 Task: For heading Use Italics Comfortaa with red colour & Underline.  font size for heading18,  'Change the font style of data to'Courier New and font size to 9,  Change the alignment of both headline & data to Align left In the sheet  Budget Tracking Template
Action: Mouse moved to (122, 125)
Screenshot: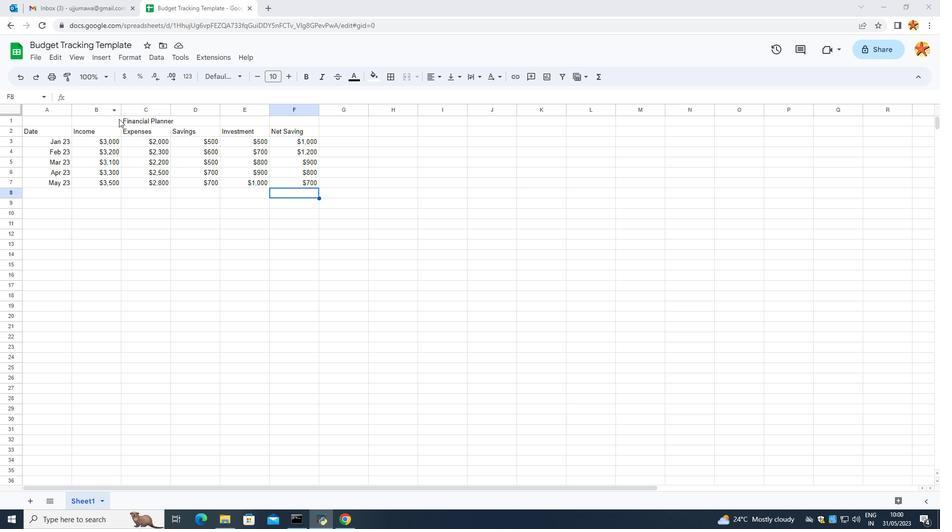 
Action: Mouse pressed left at (122, 125)
Screenshot: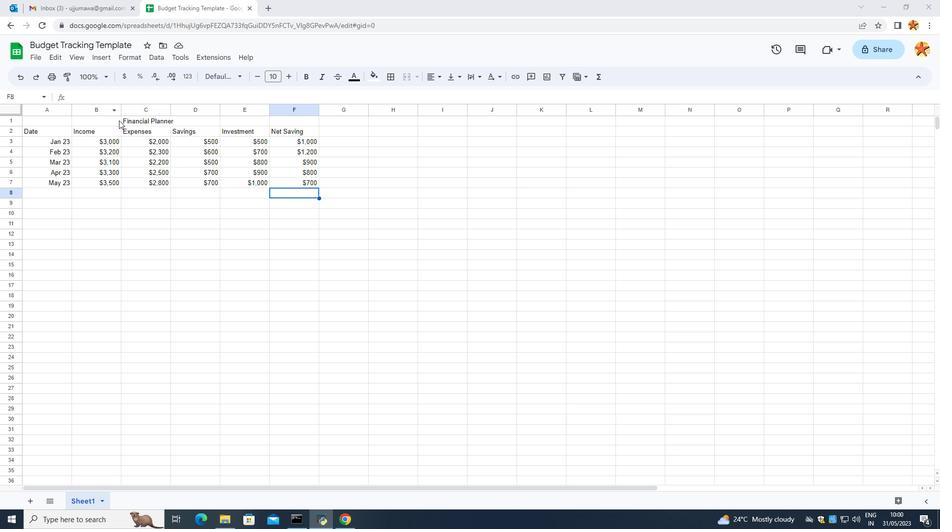 
Action: Mouse moved to (237, 71)
Screenshot: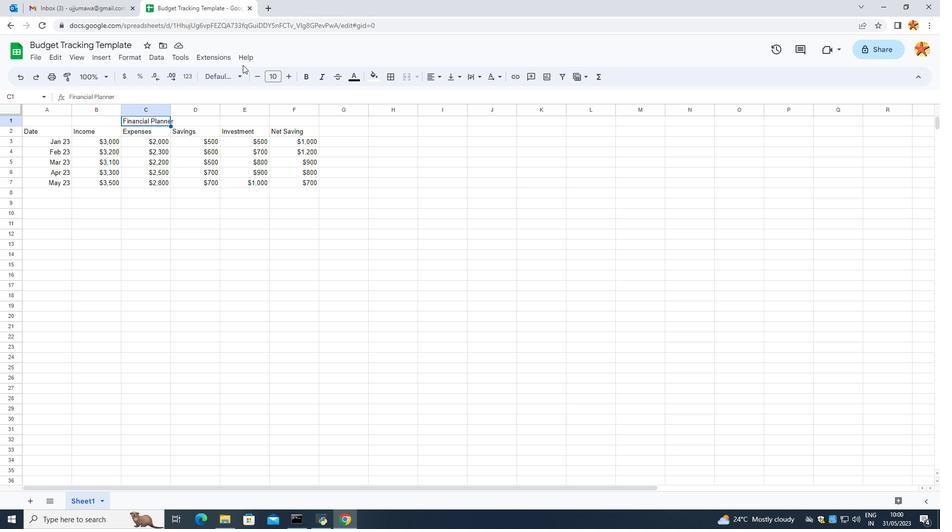 
Action: Mouse pressed left at (237, 71)
Screenshot: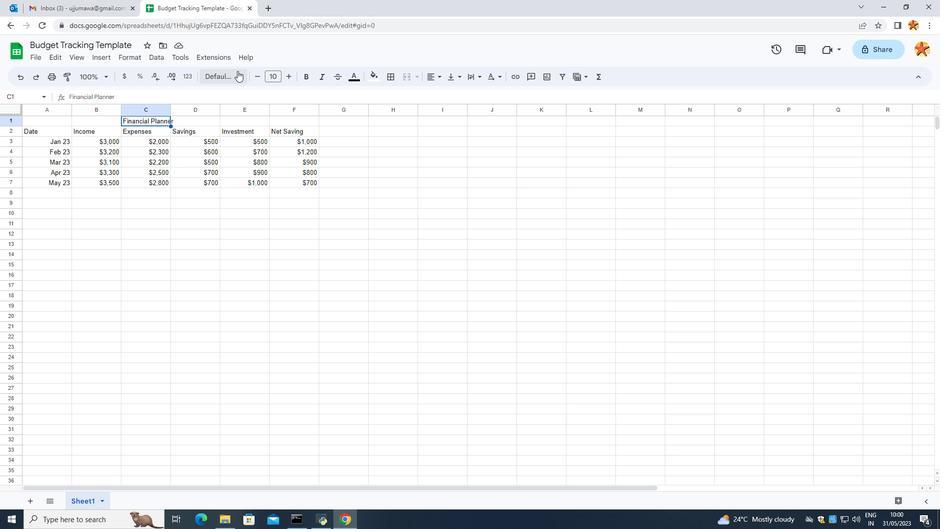 
Action: Mouse moved to (216, 312)
Screenshot: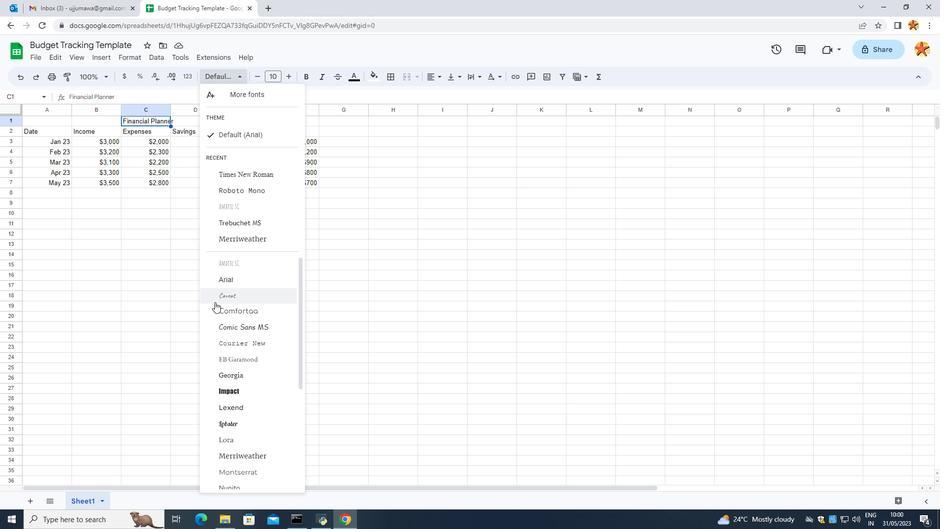 
Action: Mouse pressed left at (216, 312)
Screenshot: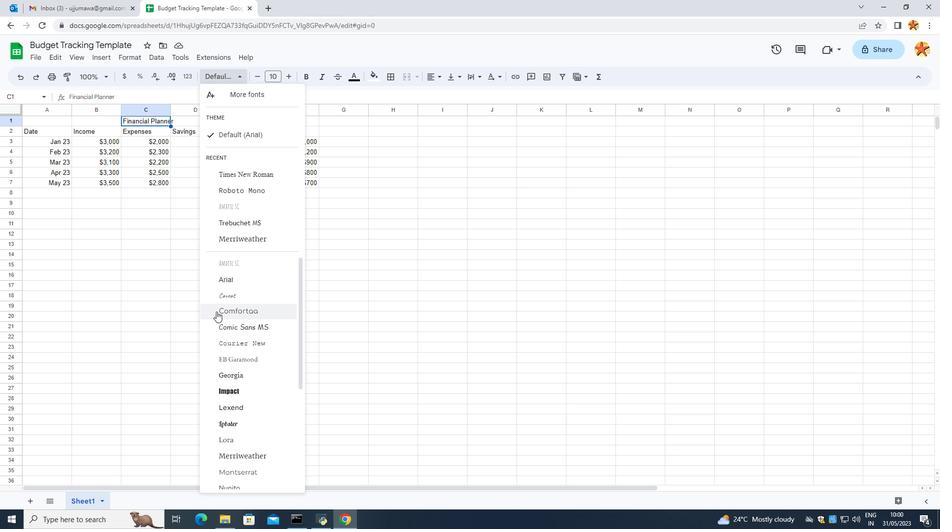 
Action: Mouse moved to (326, 81)
Screenshot: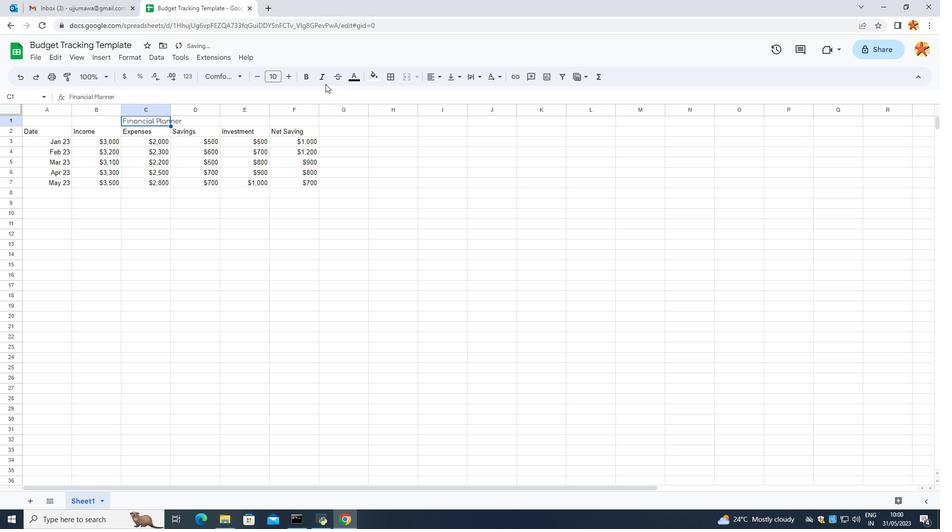 
Action: Mouse pressed left at (326, 81)
Screenshot: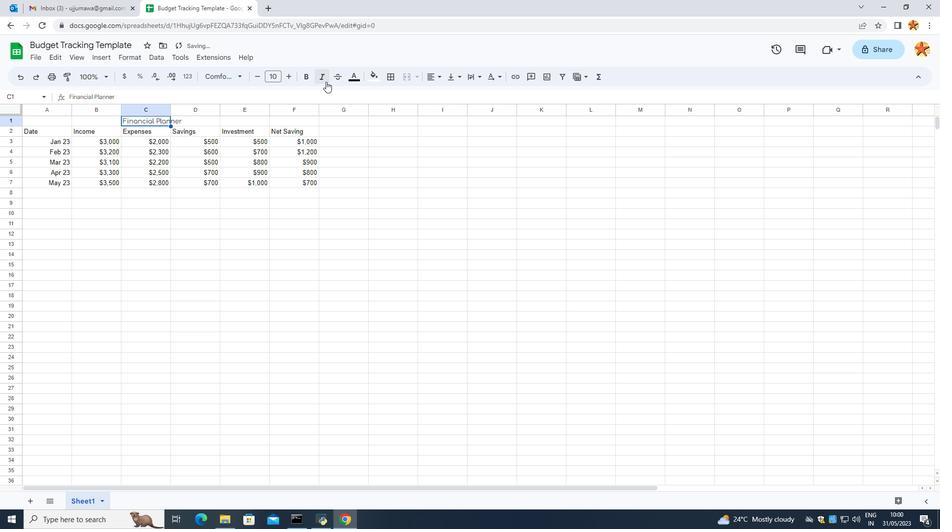 
Action: Mouse moved to (359, 79)
Screenshot: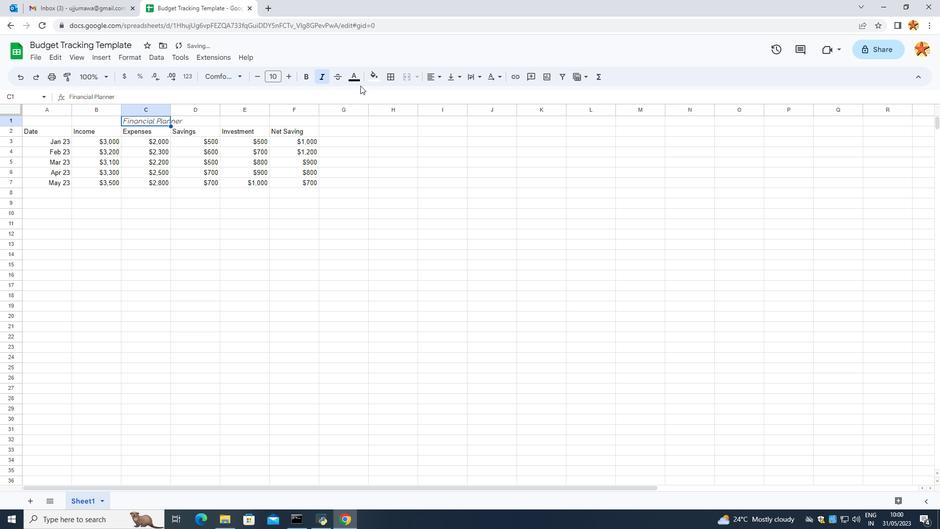 
Action: Mouse pressed left at (359, 79)
Screenshot: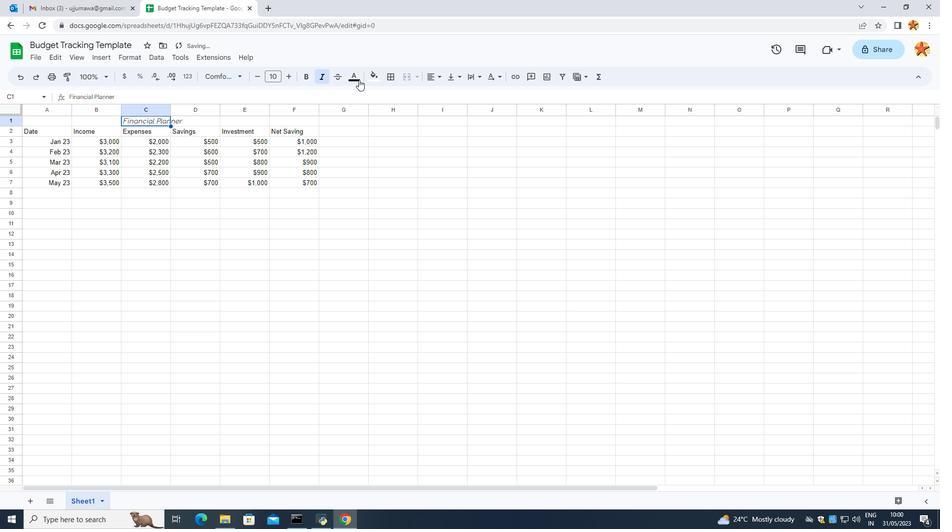 
Action: Mouse moved to (365, 119)
Screenshot: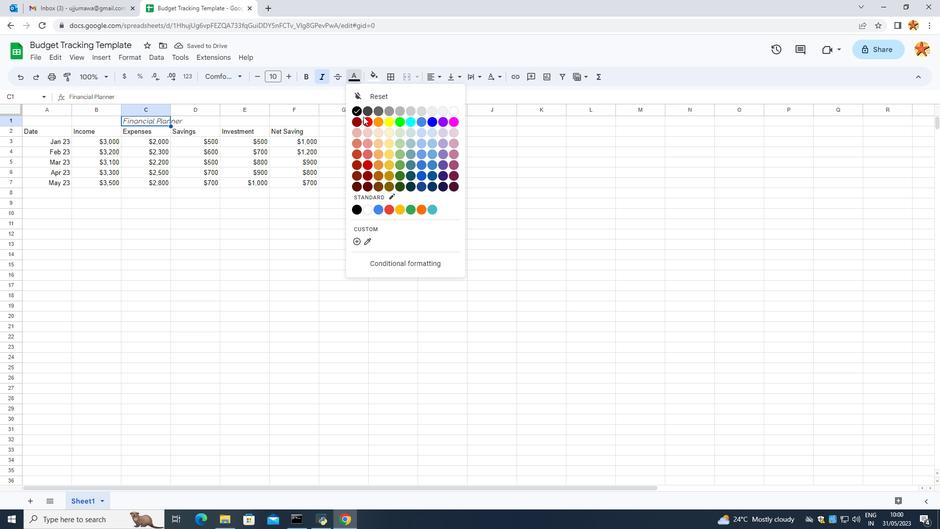 
Action: Mouse pressed left at (365, 119)
Screenshot: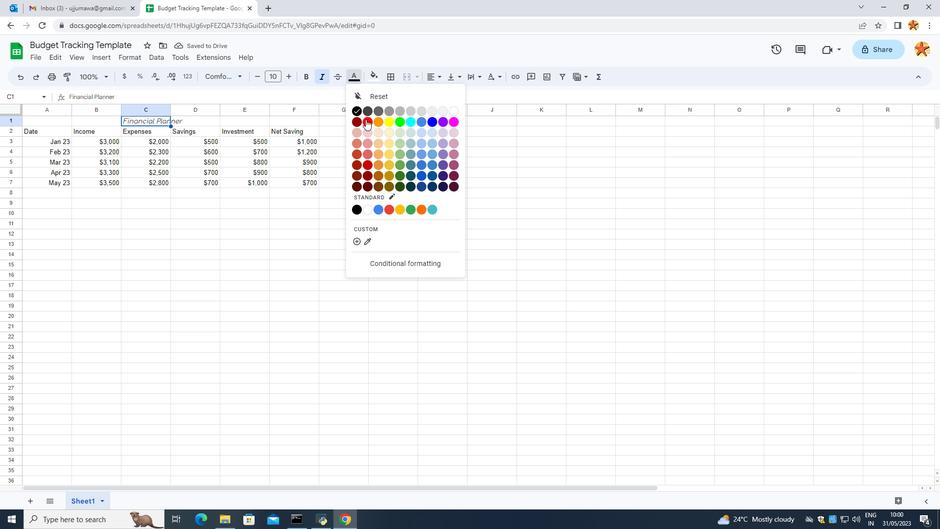 
Action: Mouse moved to (333, 121)
Screenshot: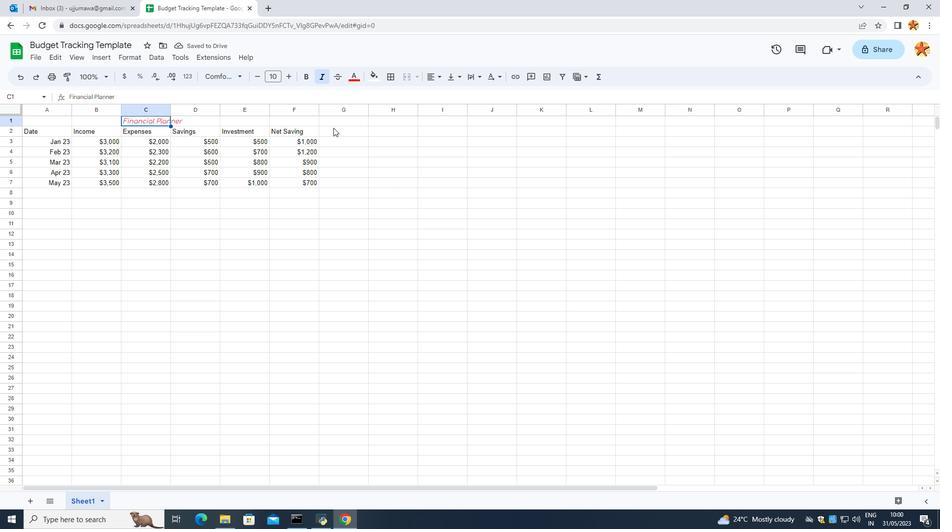 
Action: Key pressed ctrl+U
Screenshot: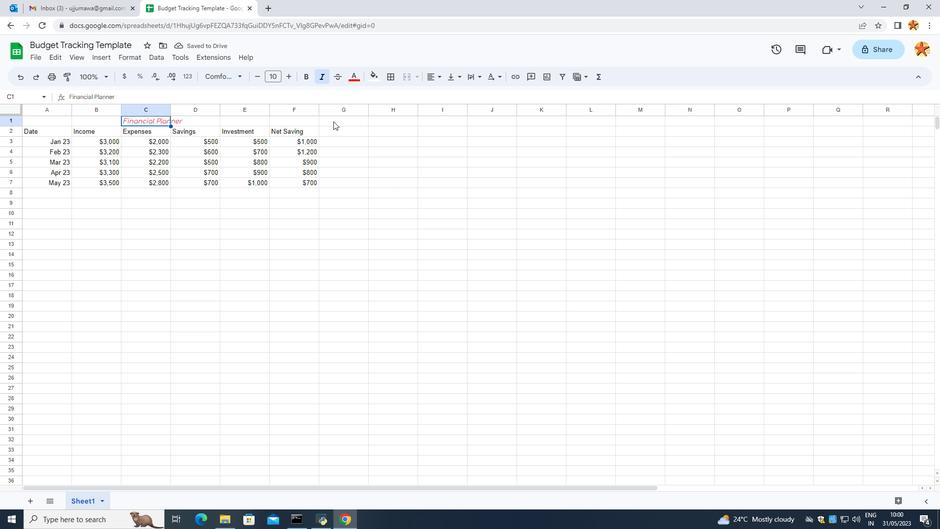 
Action: Mouse moved to (235, 270)
Screenshot: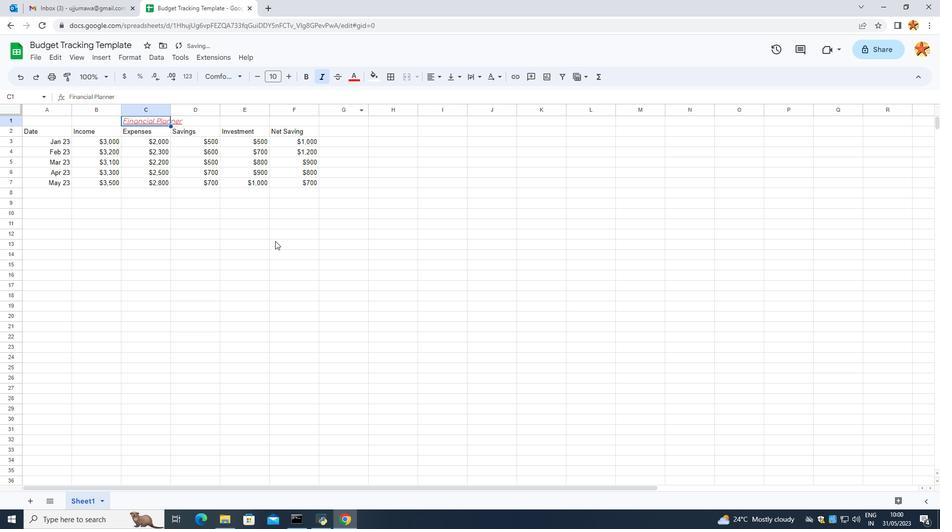 
Action: Mouse pressed left at (235, 270)
Screenshot: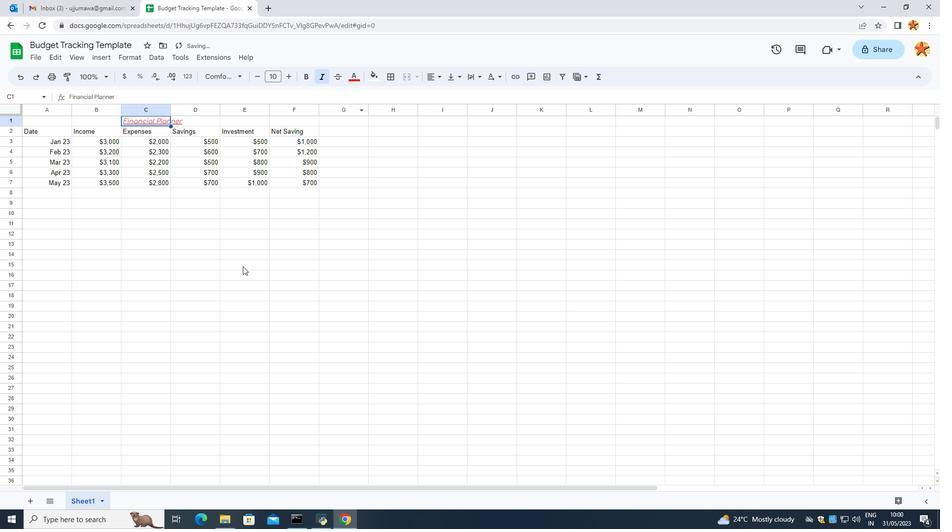 
Action: Mouse moved to (47, 126)
Screenshot: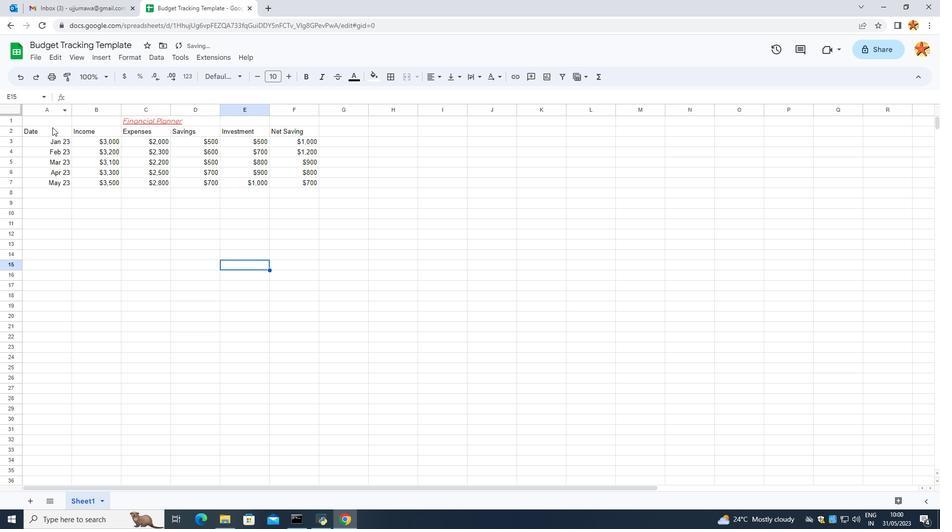 
Action: Mouse pressed left at (47, 126)
Screenshot: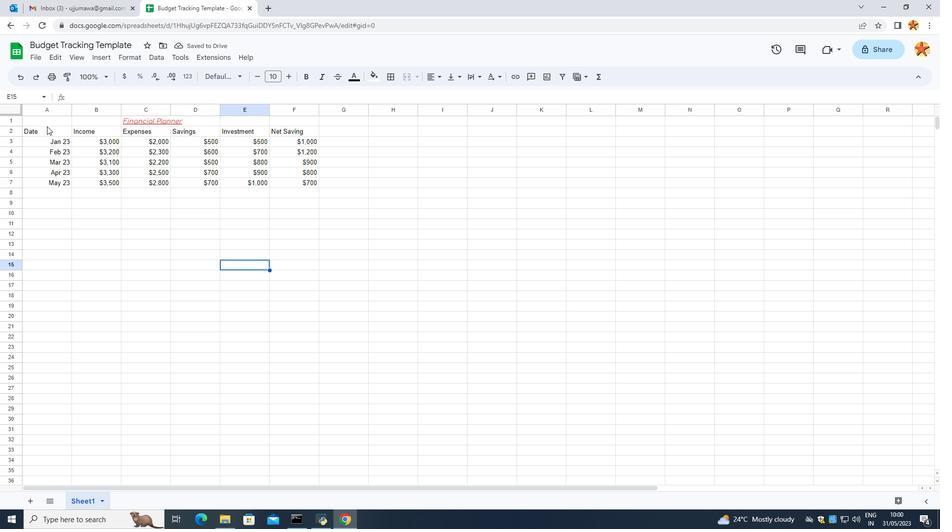 
Action: Mouse moved to (135, 120)
Screenshot: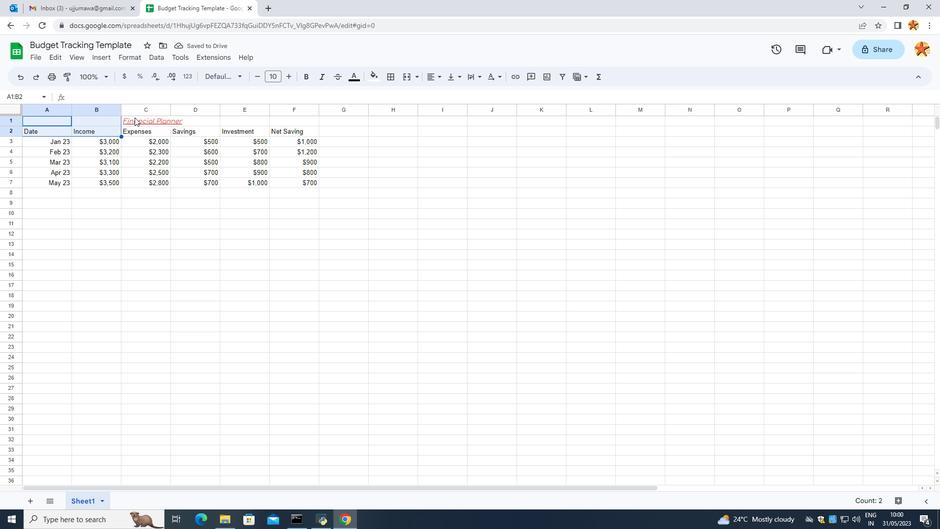 
Action: Mouse pressed left at (135, 120)
Screenshot: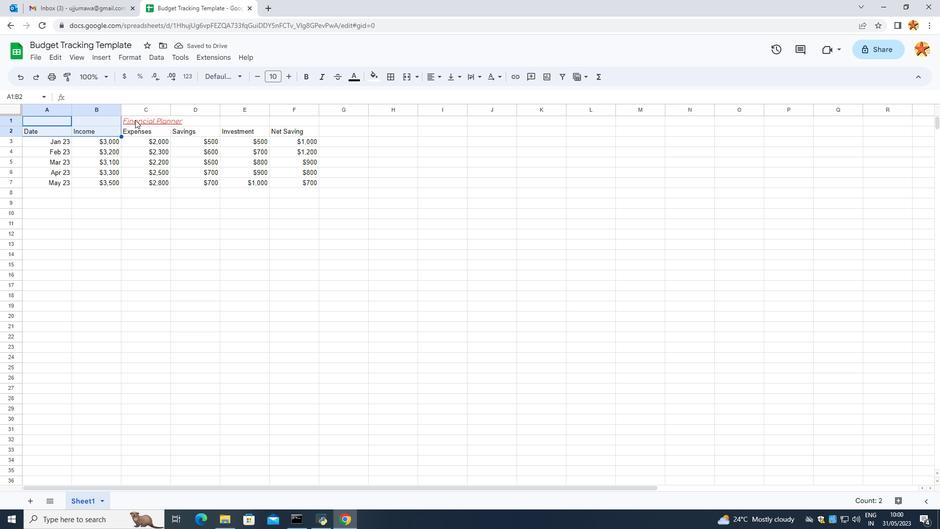 
Action: Mouse moved to (290, 78)
Screenshot: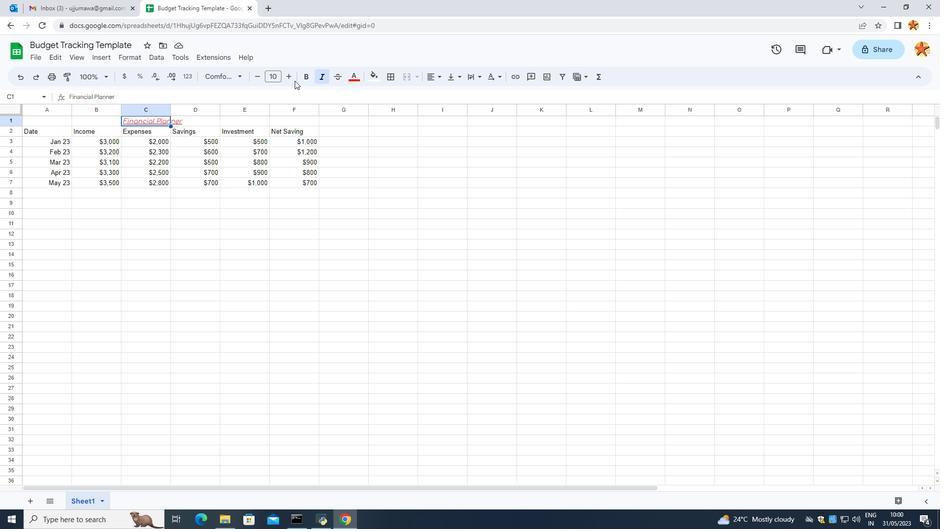 
Action: Mouse pressed left at (290, 78)
Screenshot: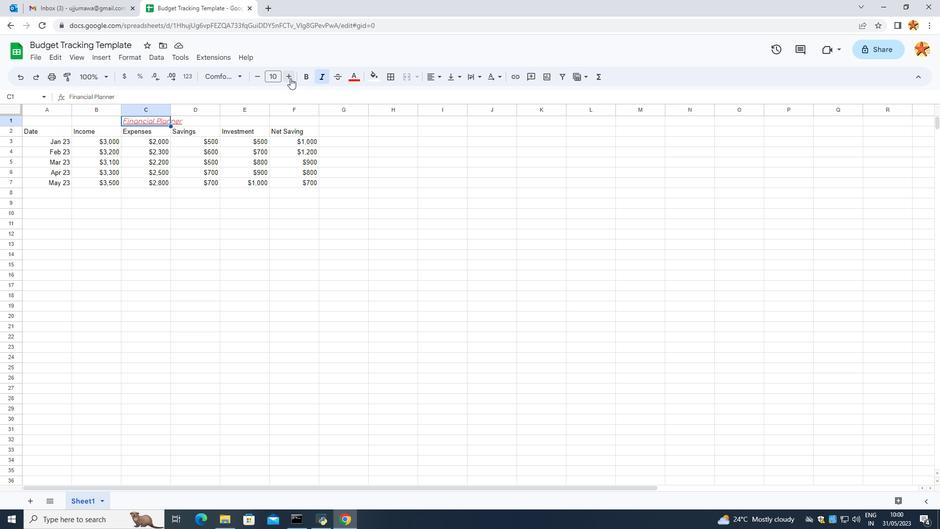 
Action: Mouse pressed left at (290, 78)
Screenshot: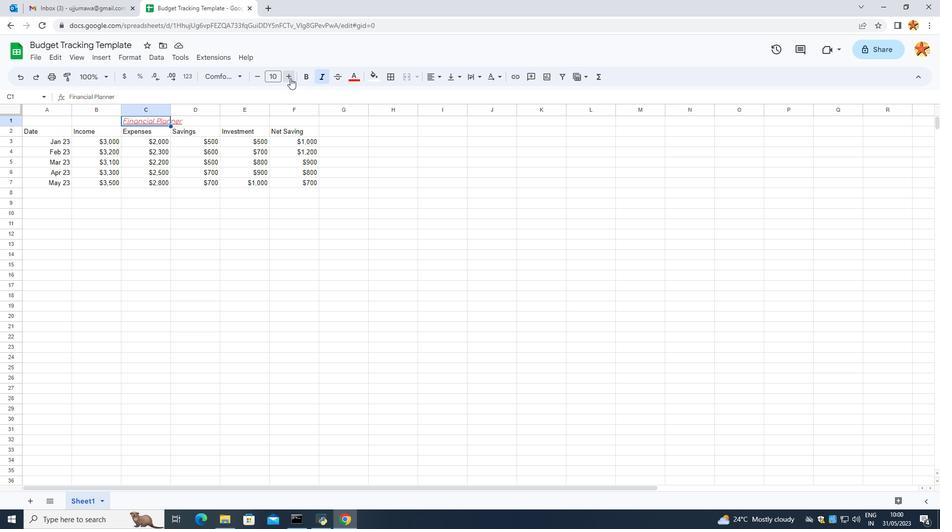 
Action: Mouse pressed left at (290, 78)
Screenshot: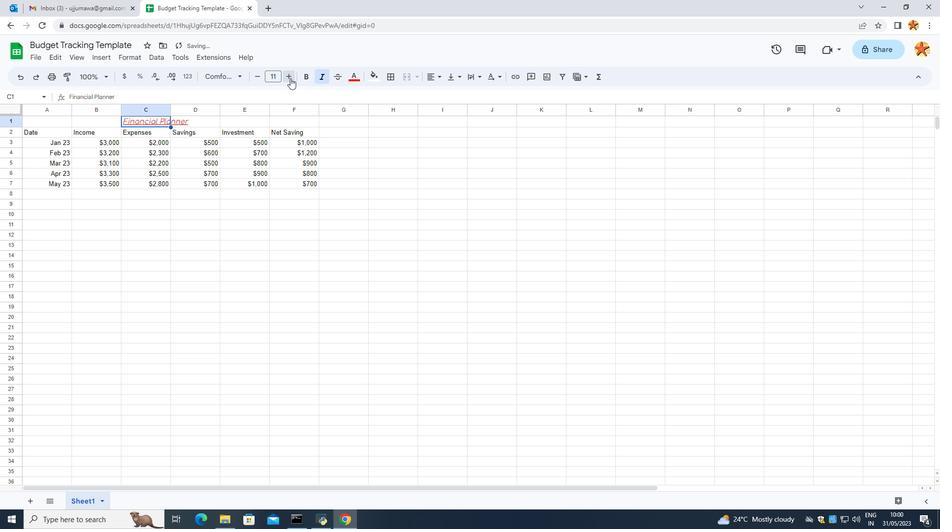 
Action: Mouse pressed left at (290, 78)
Screenshot: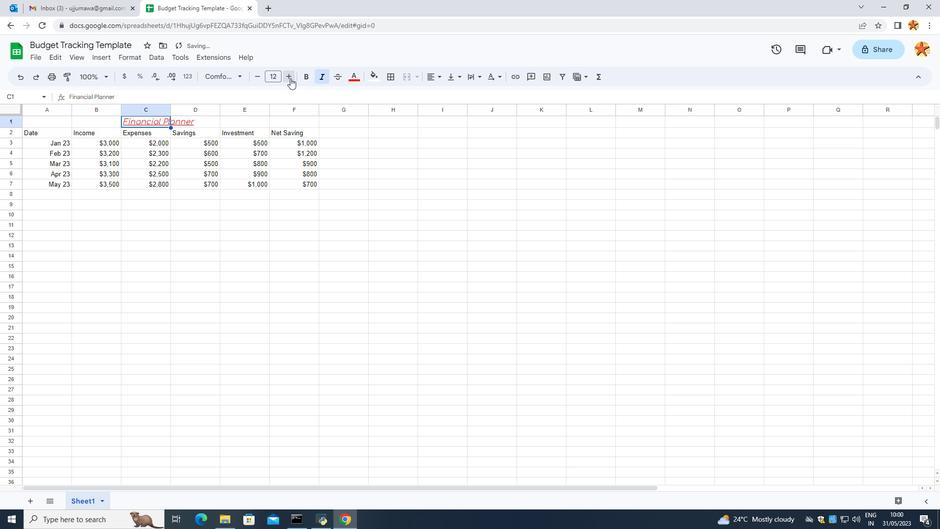 
Action: Mouse pressed left at (290, 78)
Screenshot: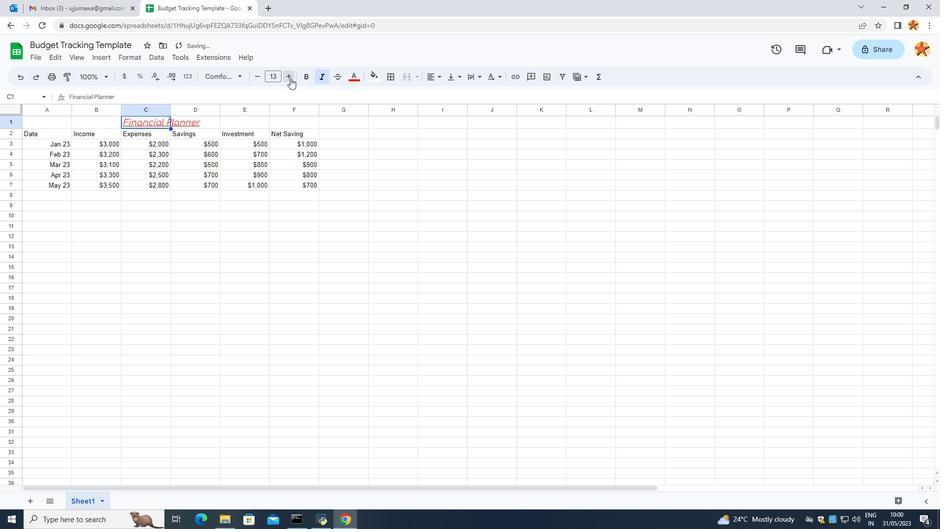 
Action: Mouse pressed left at (290, 78)
Screenshot: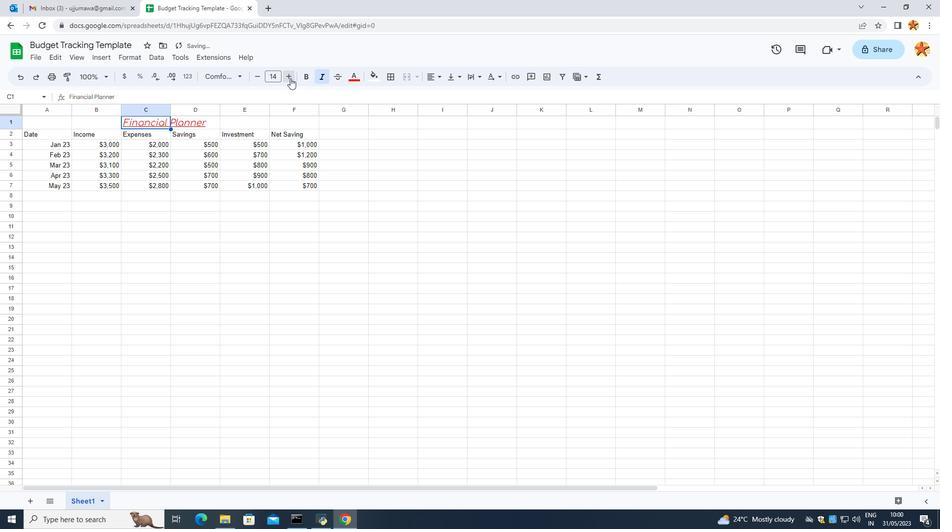 
Action: Mouse pressed left at (290, 78)
Screenshot: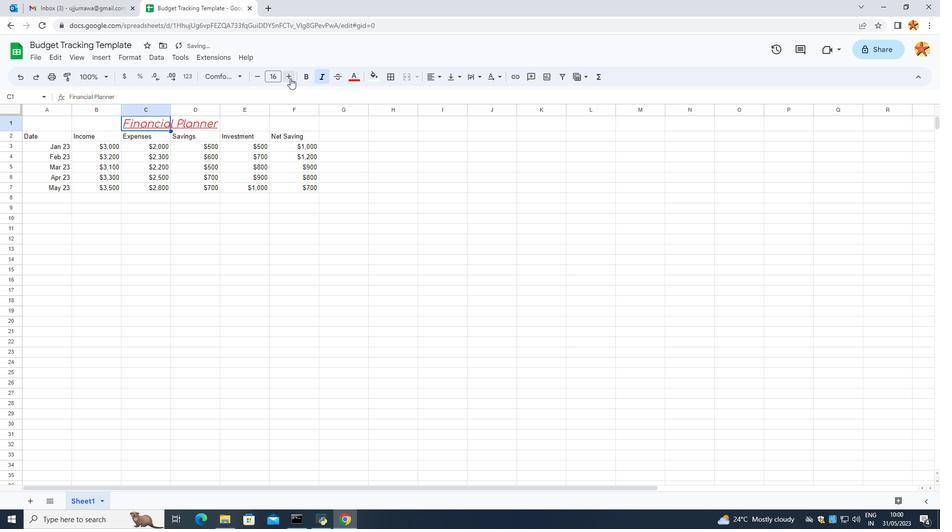 
Action: Mouse pressed left at (290, 78)
Screenshot: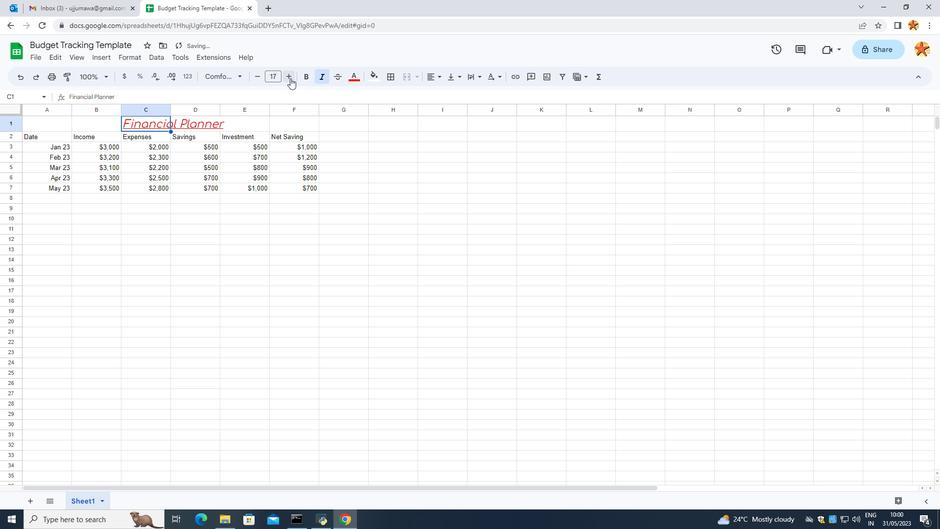 
Action: Mouse moved to (183, 143)
Screenshot: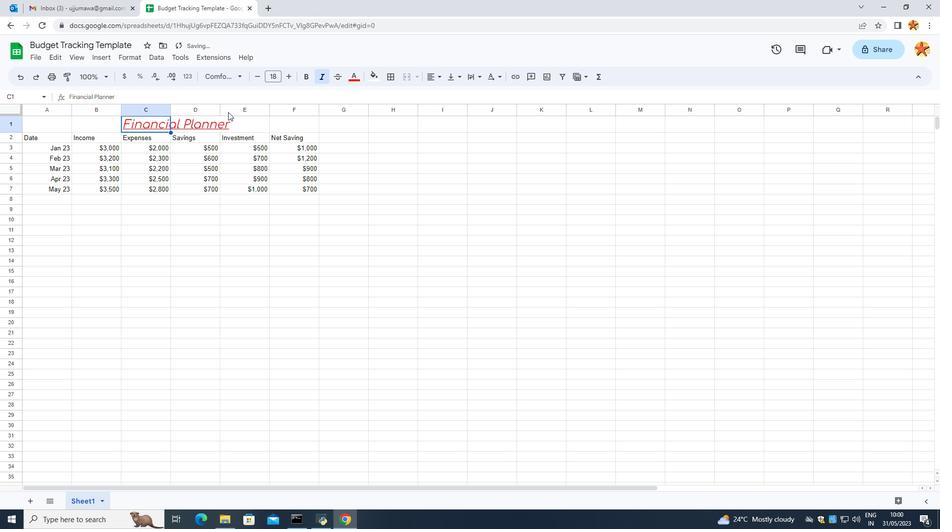 
Action: Mouse pressed left at (183, 143)
Screenshot: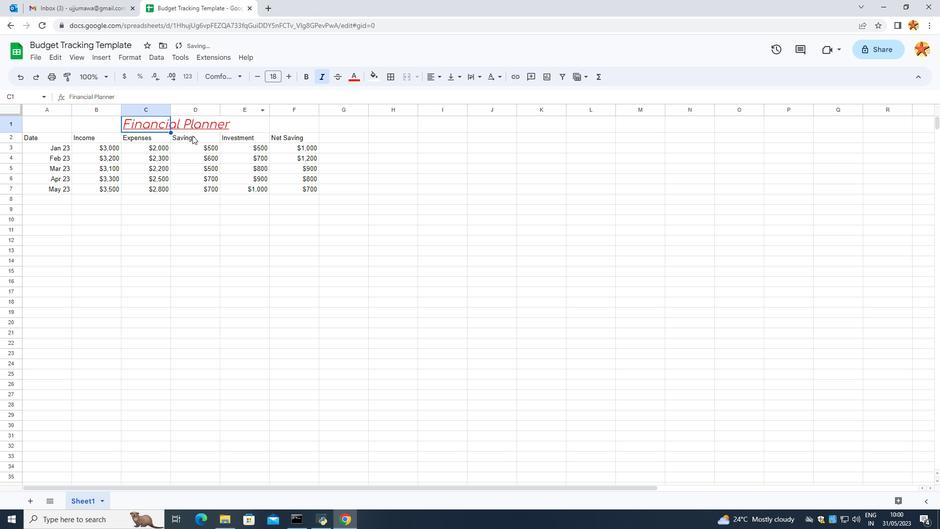 
Action: Mouse moved to (42, 135)
Screenshot: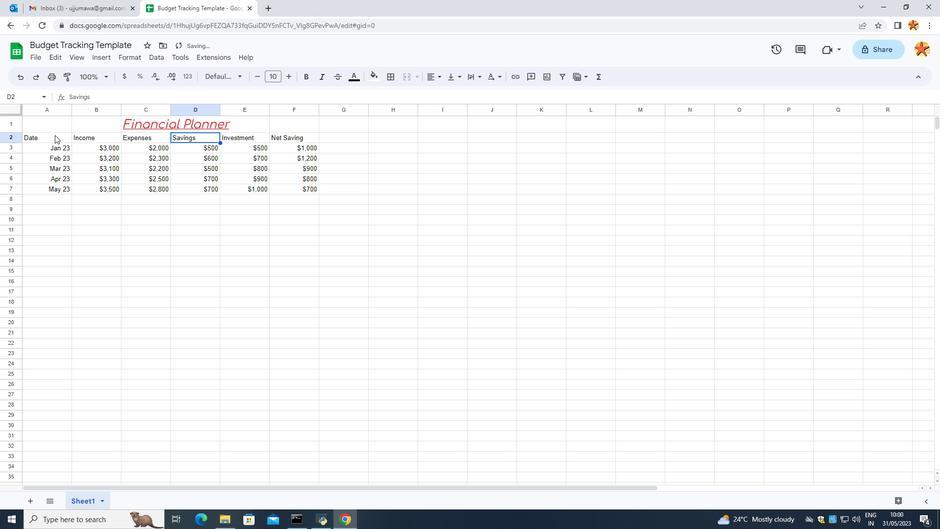 
Action: Mouse pressed left at (42, 135)
Screenshot: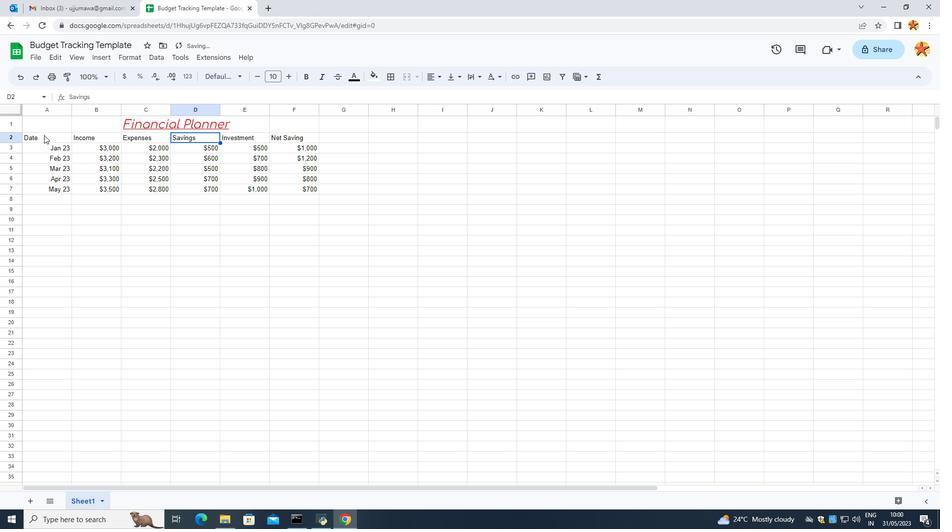
Action: Mouse moved to (243, 79)
Screenshot: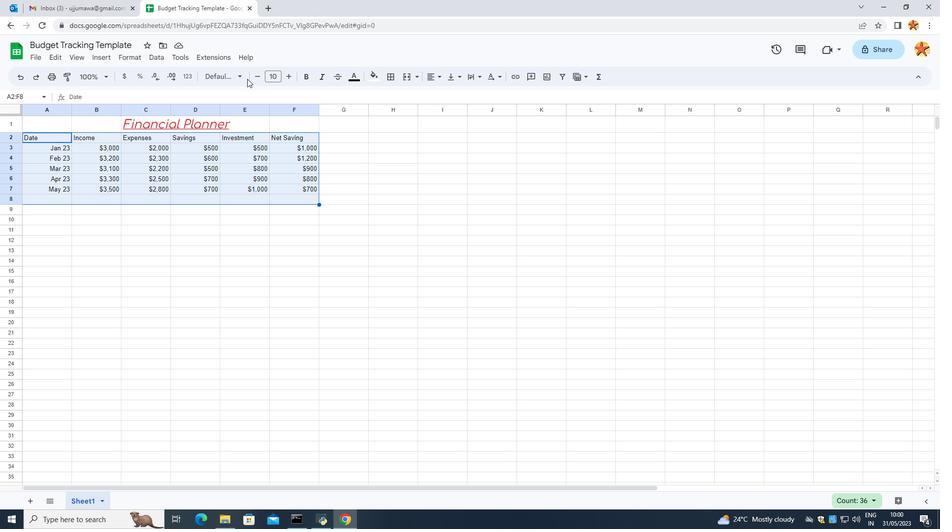 
Action: Mouse pressed left at (243, 79)
Screenshot: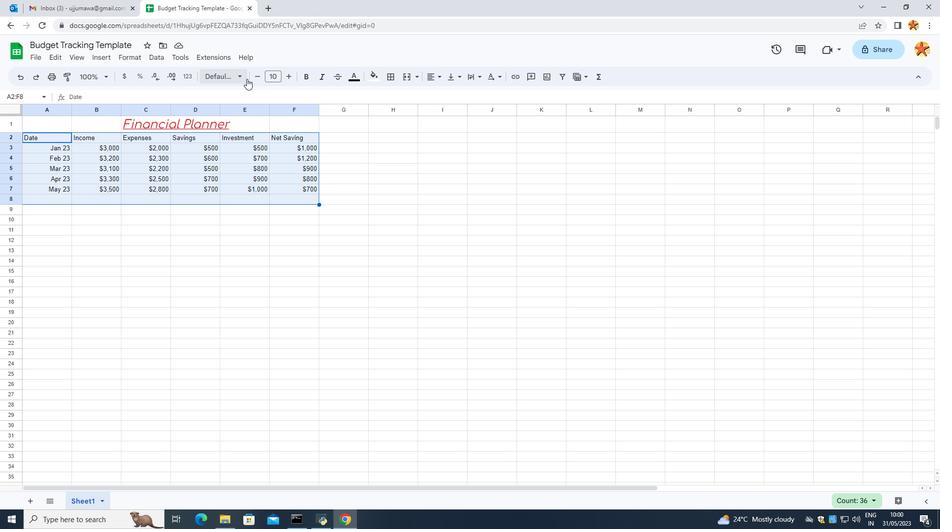 
Action: Mouse moved to (239, 344)
Screenshot: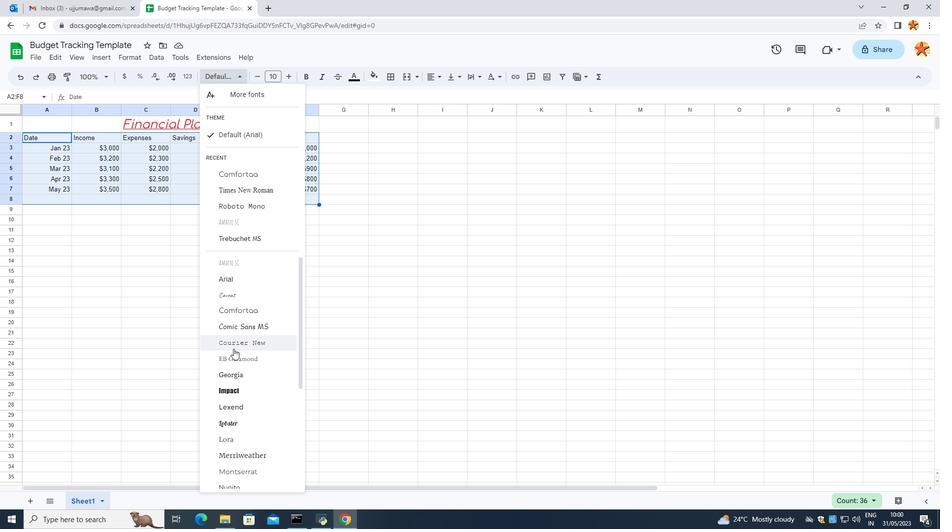 
Action: Mouse pressed left at (239, 344)
Screenshot: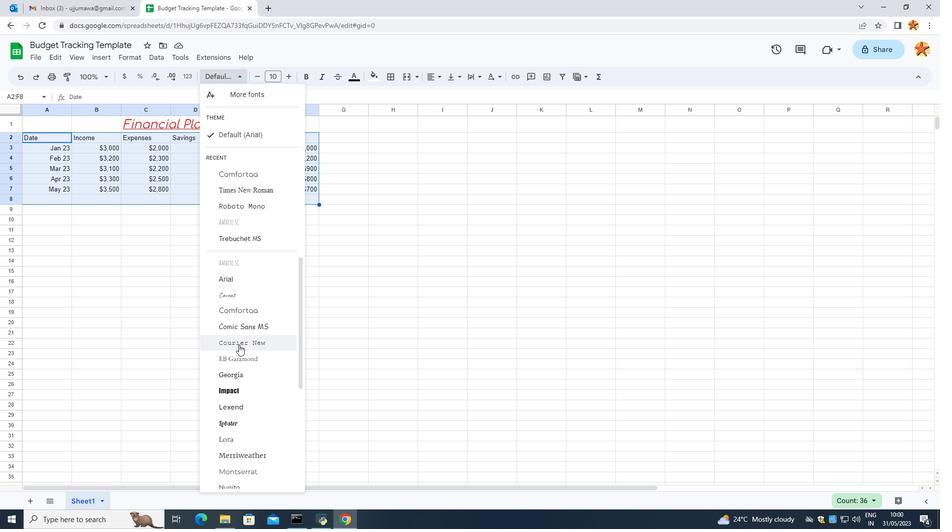 
Action: Mouse moved to (255, 76)
Screenshot: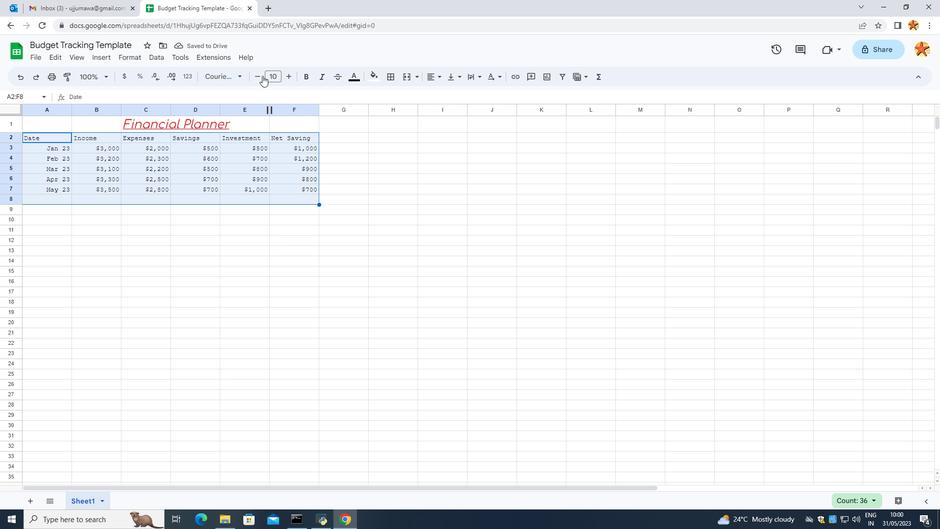 
Action: Mouse pressed left at (255, 76)
Screenshot: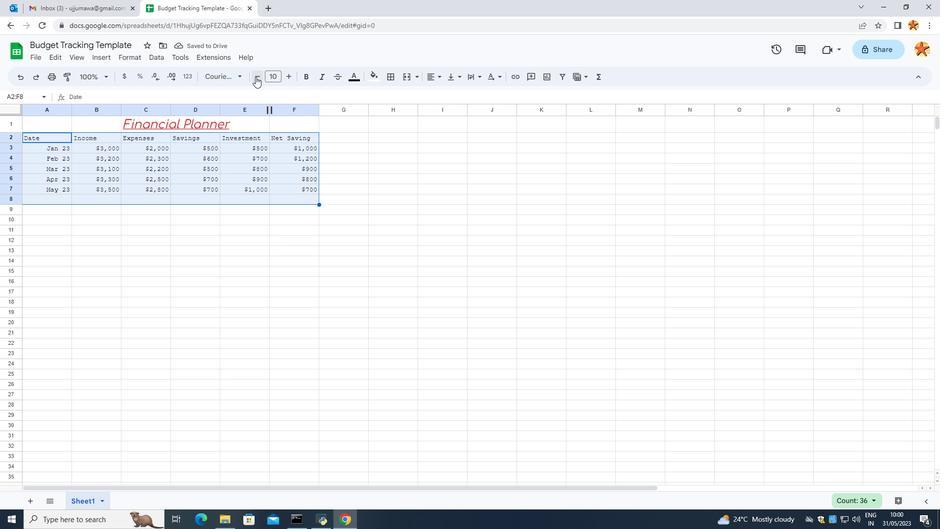 
Action: Mouse moved to (266, 336)
Screenshot: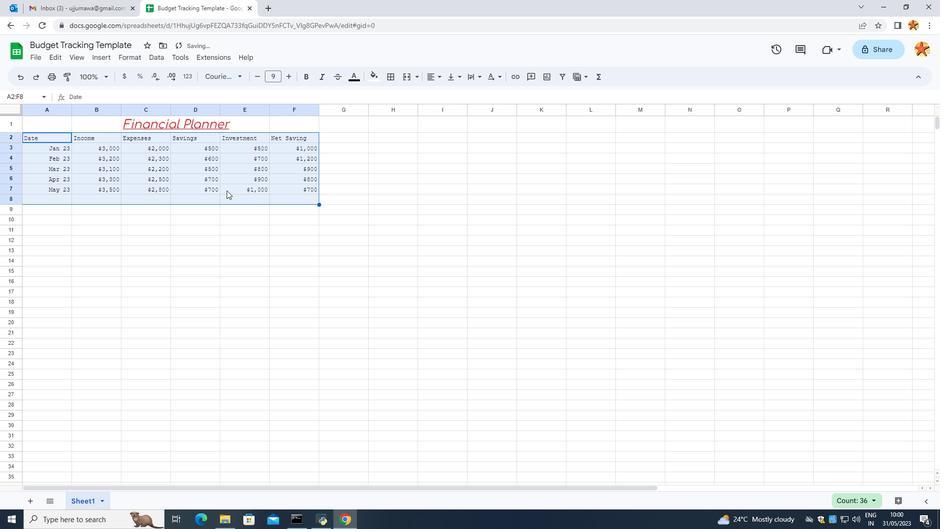 
Action: Mouse pressed left at (266, 336)
Screenshot: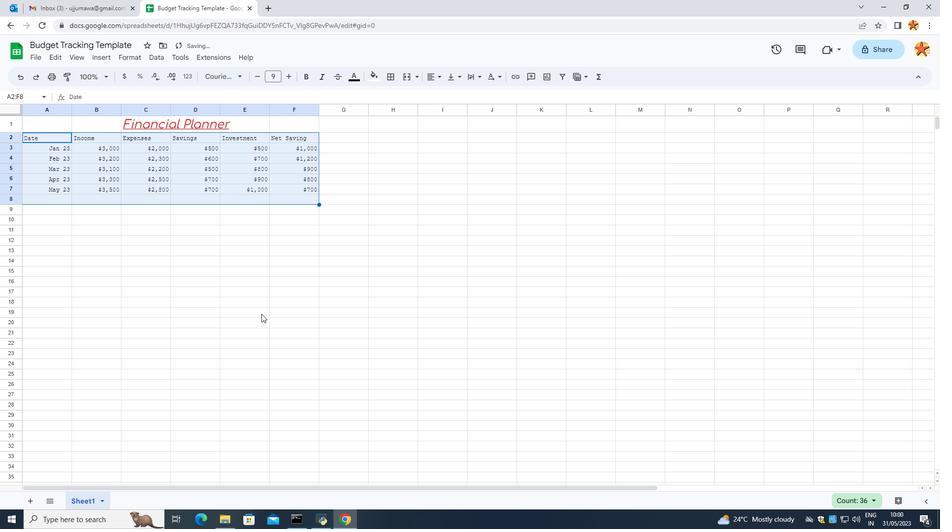 
Action: Mouse moved to (103, 127)
Screenshot: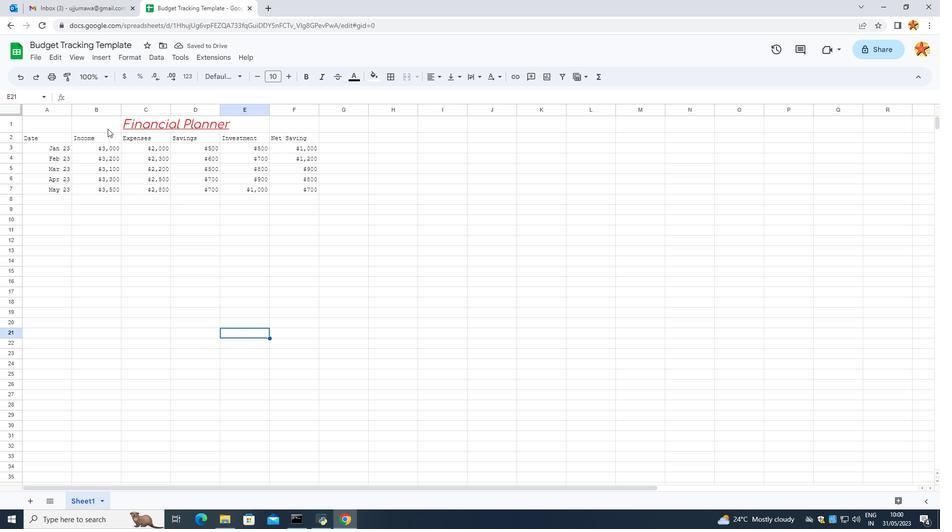 
Action: Mouse pressed left at (103, 127)
Screenshot: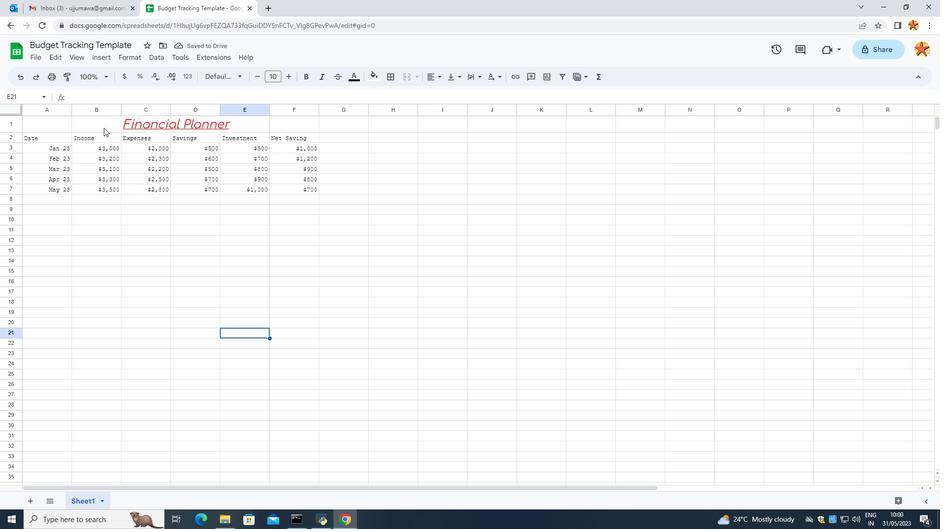 
Action: Mouse moved to (259, 249)
Screenshot: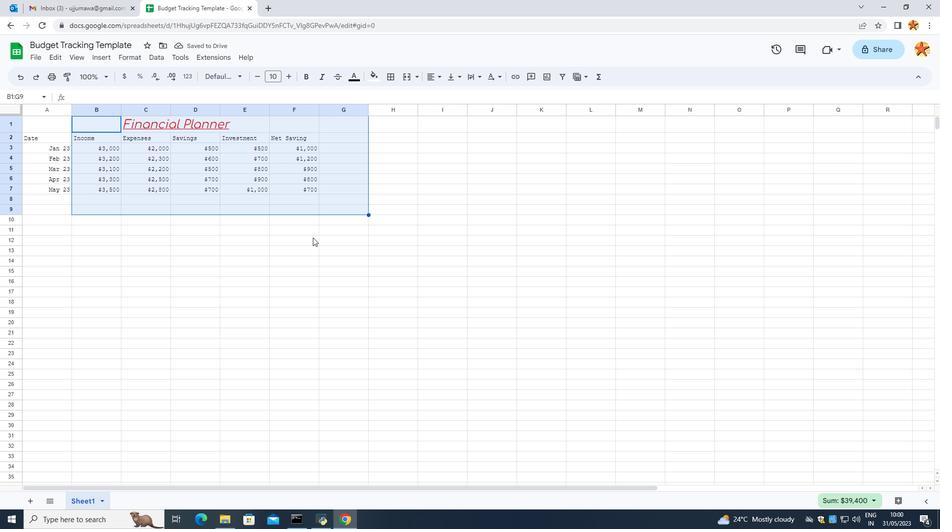 
Action: Mouse pressed left at (259, 249)
Screenshot: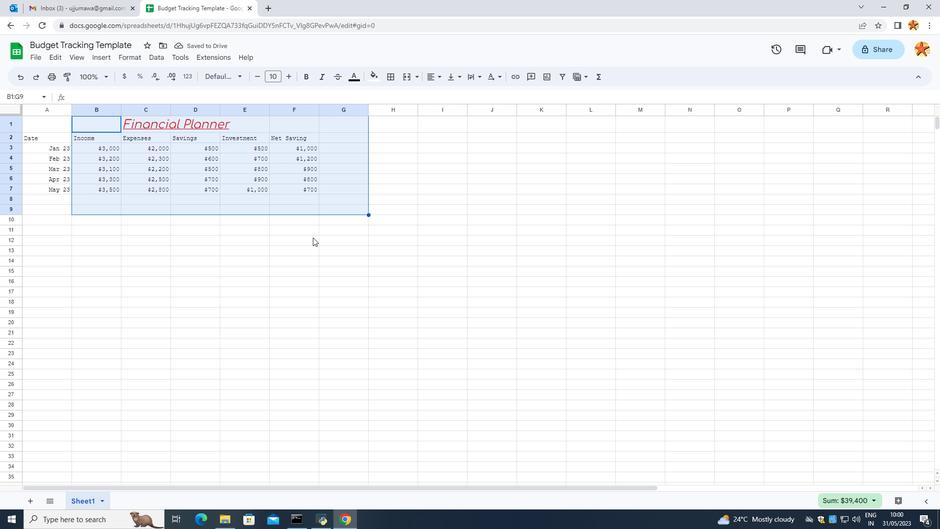 
Action: Mouse moved to (29, 120)
Screenshot: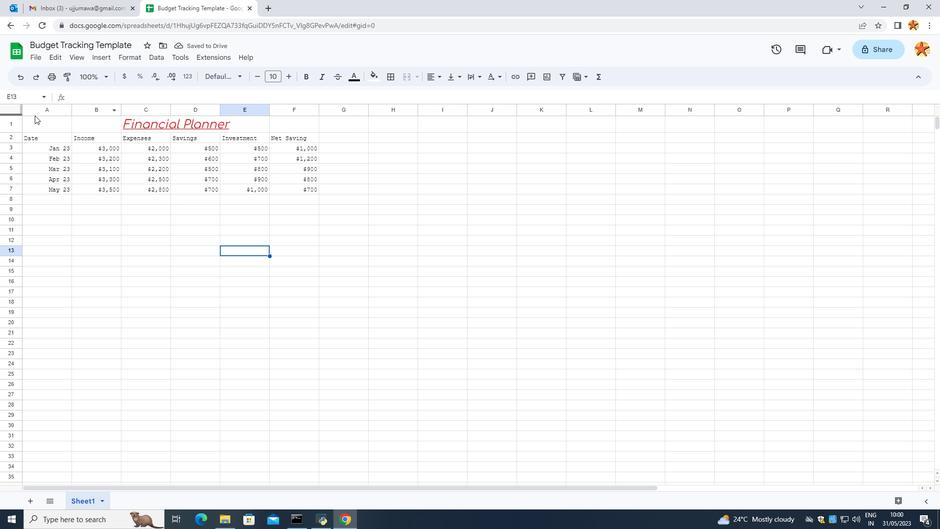 
Action: Mouse pressed left at (29, 120)
Screenshot: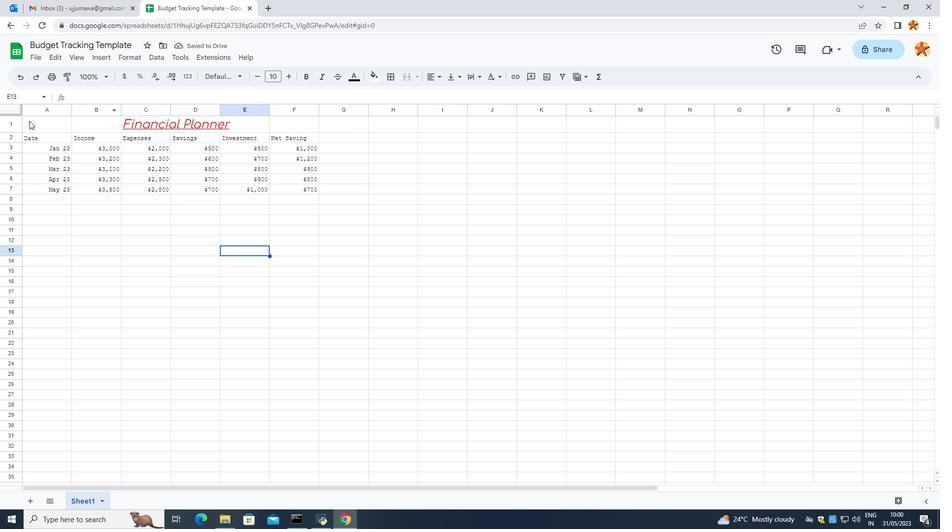 
Action: Mouse moved to (433, 76)
Screenshot: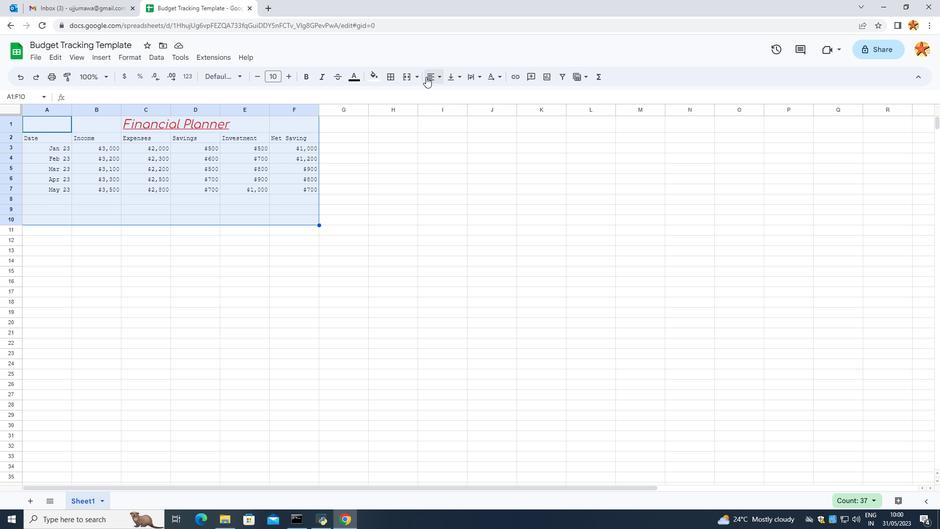 
Action: Mouse pressed left at (433, 76)
Screenshot: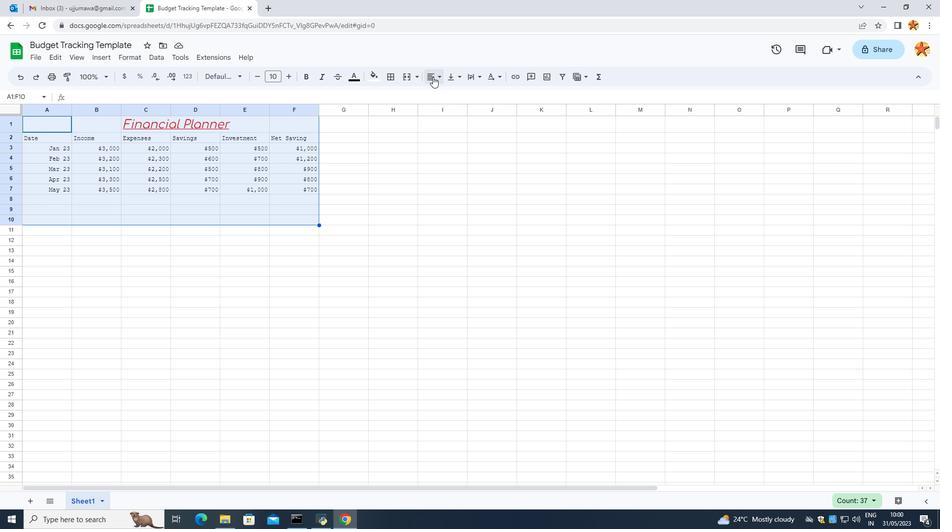 
Action: Mouse moved to (436, 98)
Screenshot: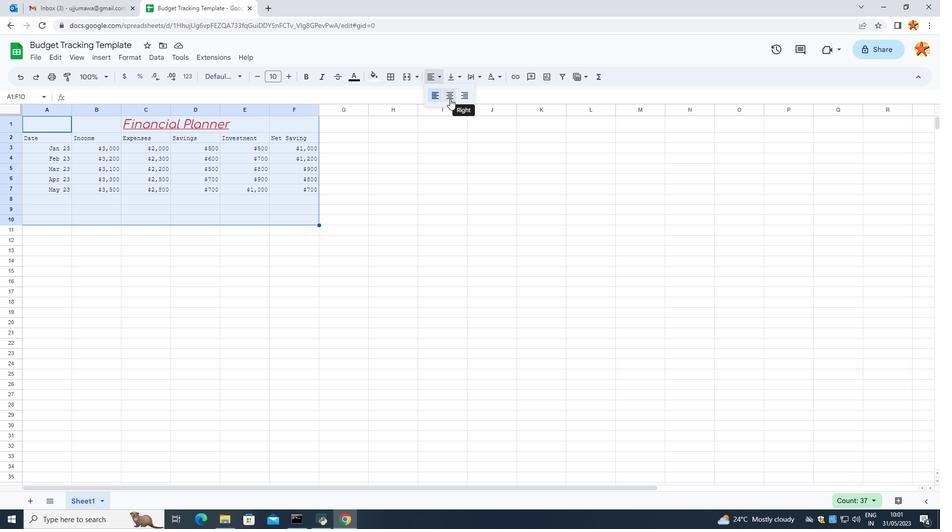 
Action: Mouse pressed left at (436, 98)
Screenshot: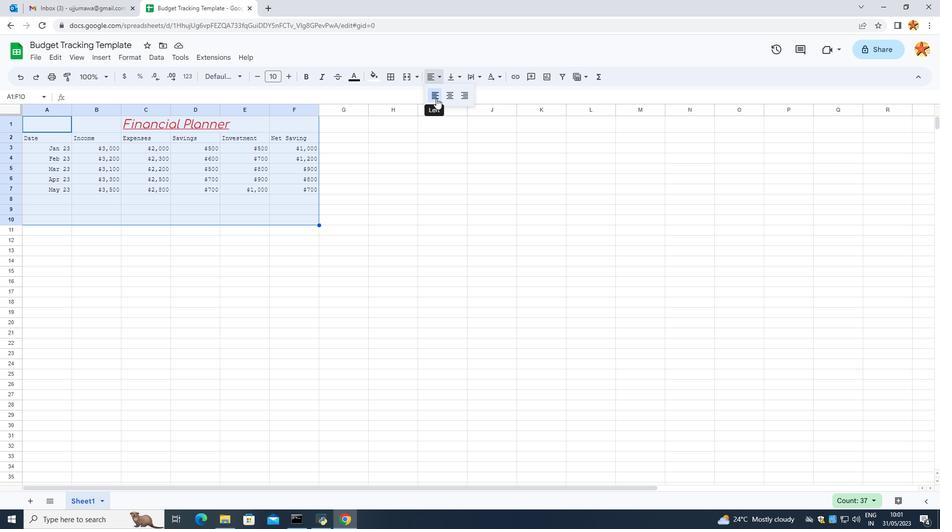 
Action: Mouse moved to (127, 275)
Screenshot: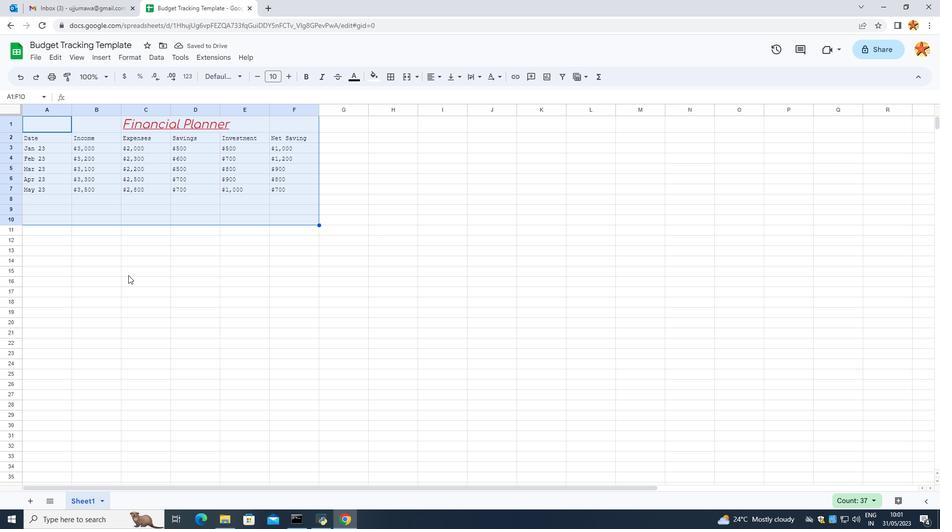 
Action: Mouse pressed left at (127, 275)
Screenshot: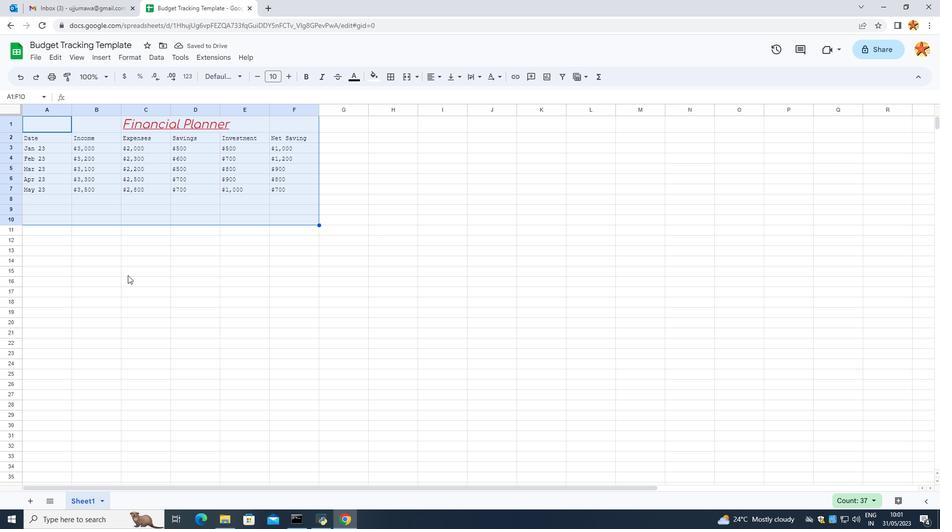 
Action: Mouse moved to (283, 247)
Screenshot: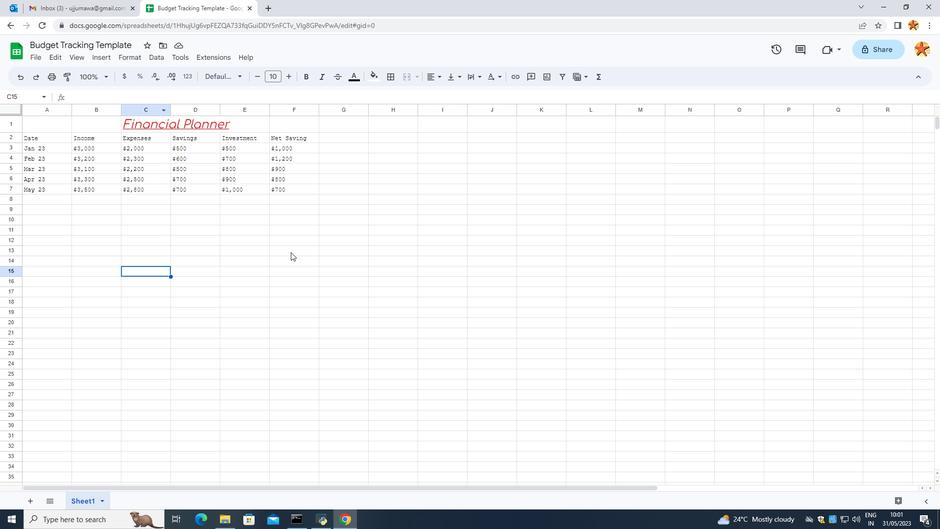 
